 Task: Create a board button that creates a report in variable "Present-day slavery" with all cards using pattern "Present-day Slavery" group by due date.
Action: Mouse moved to (1277, 93)
Screenshot: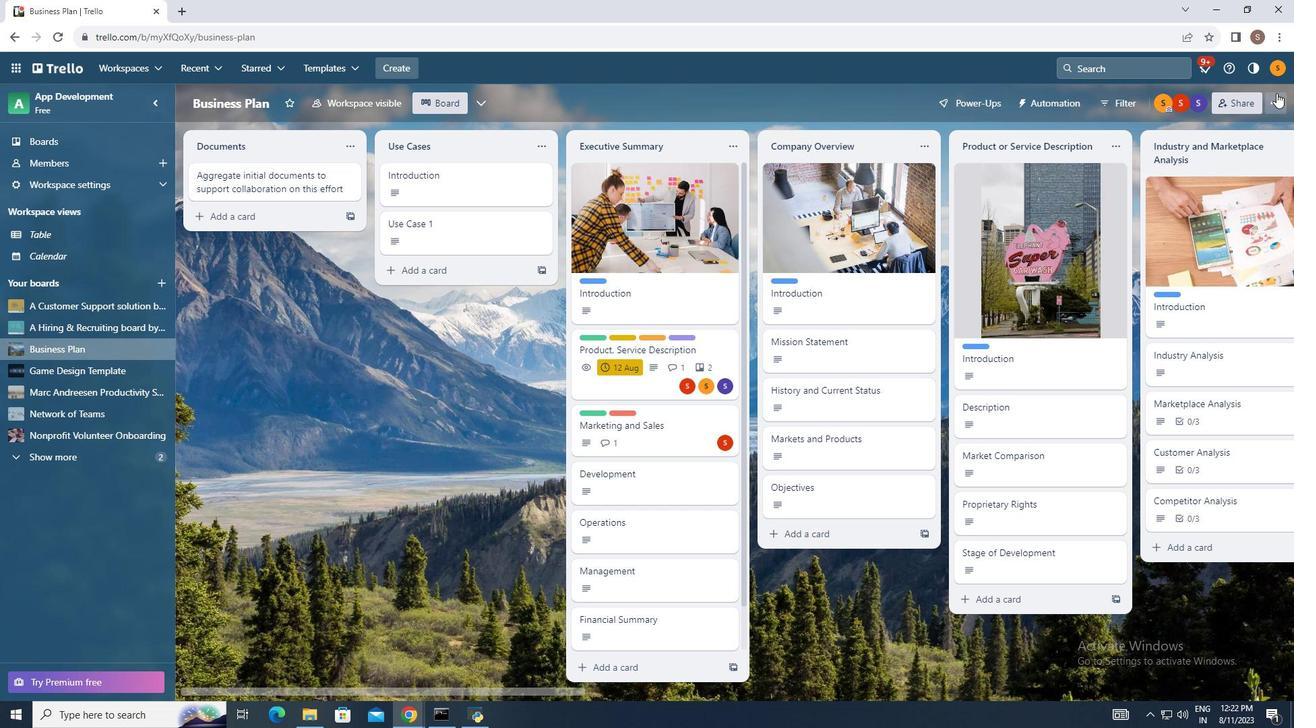 
Action: Mouse pressed left at (1277, 93)
Screenshot: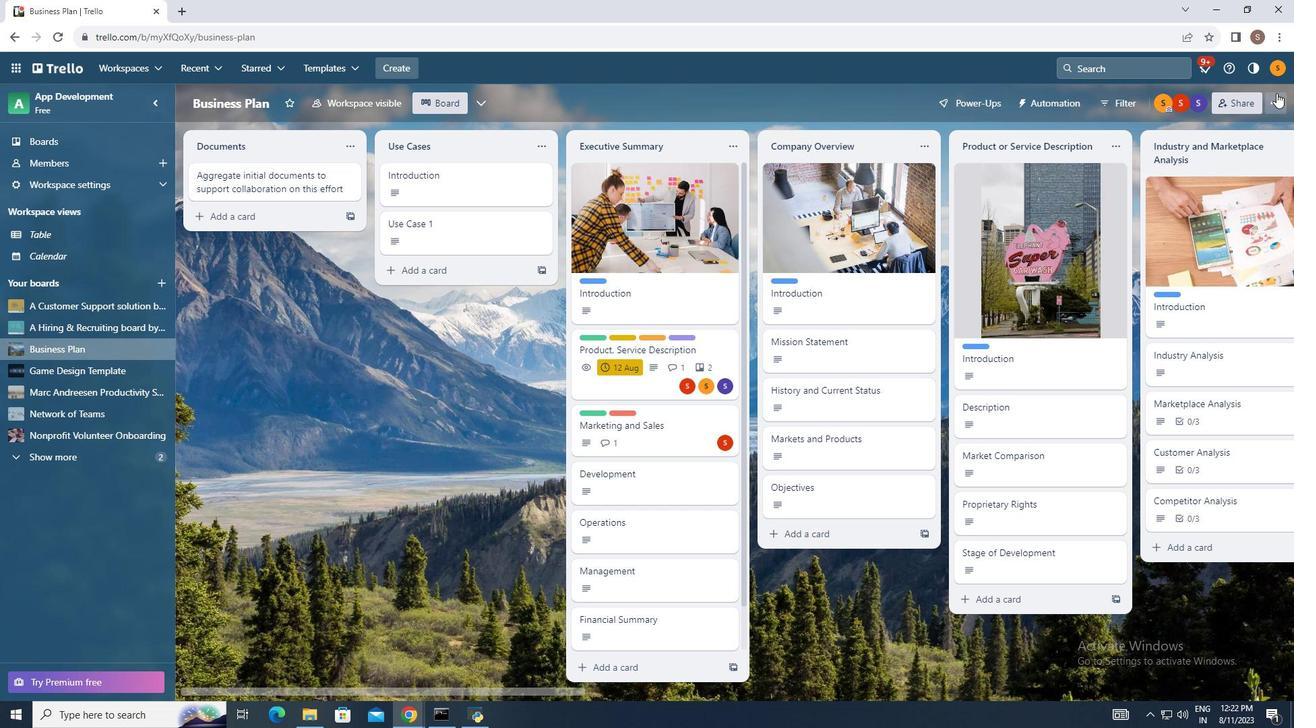 
Action: Mouse moved to (1161, 275)
Screenshot: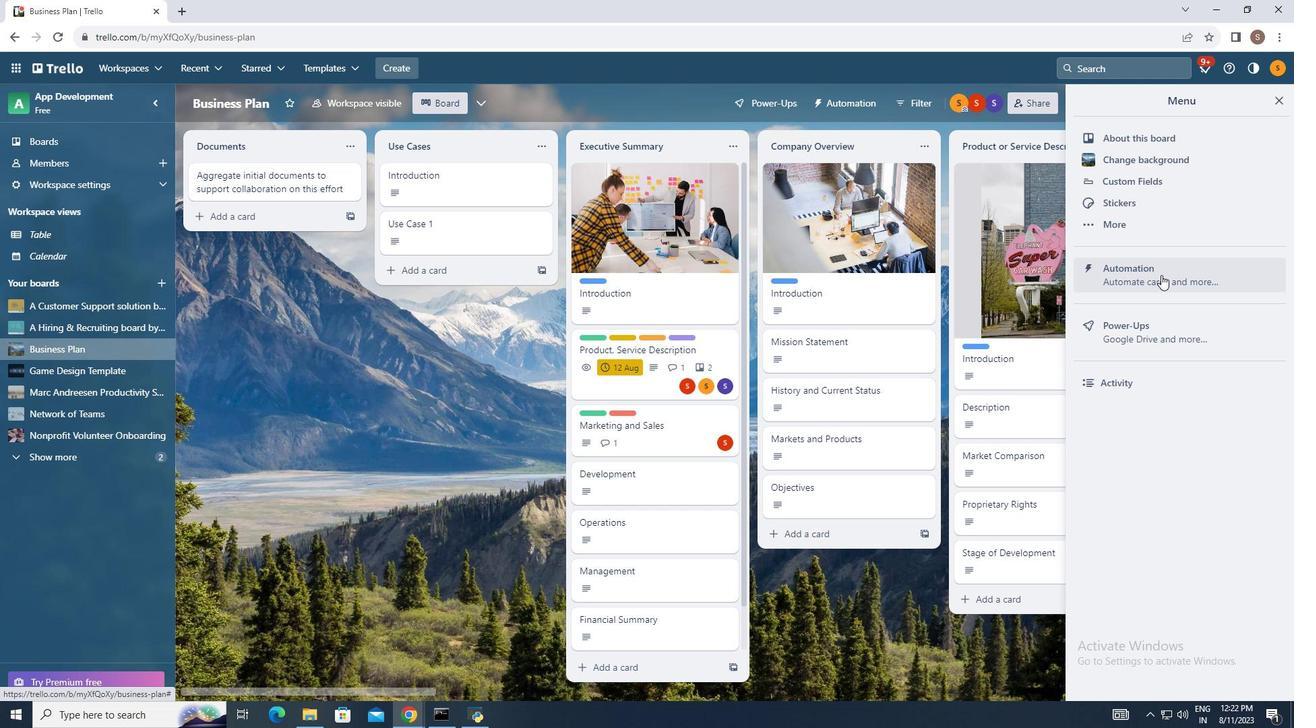 
Action: Mouse pressed left at (1161, 275)
Screenshot: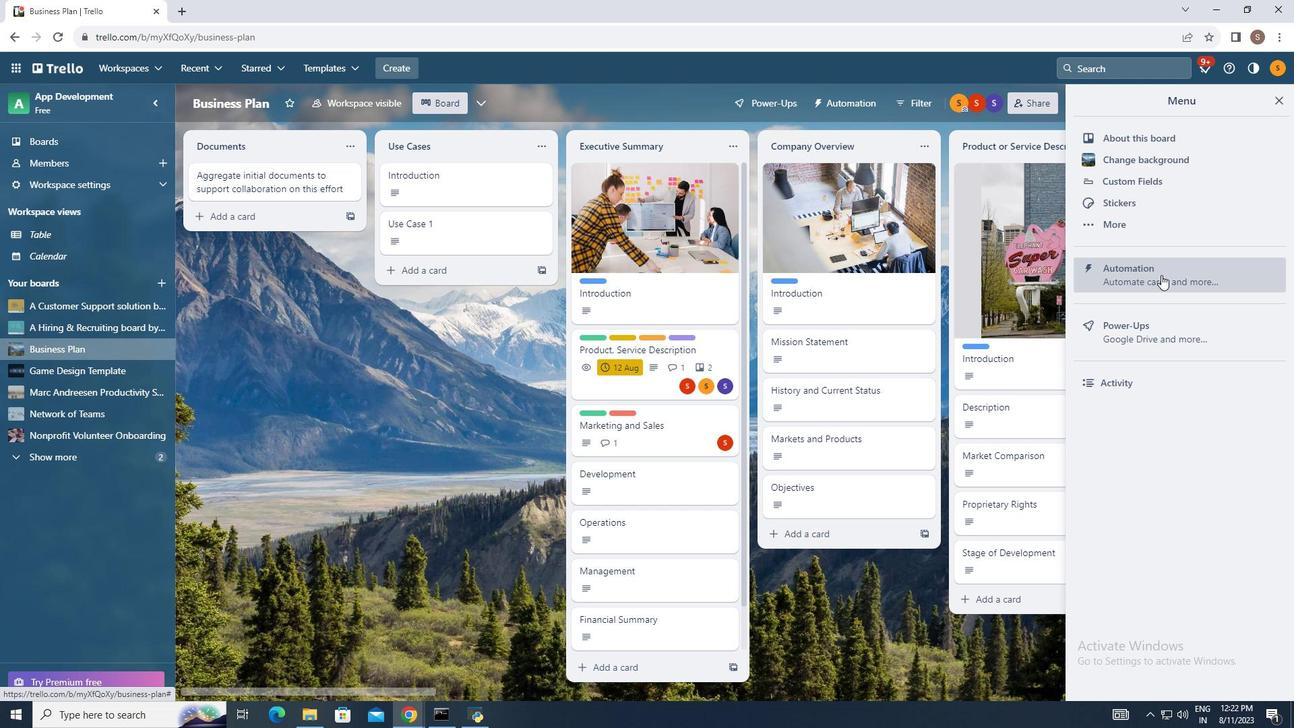
Action: Mouse moved to (238, 352)
Screenshot: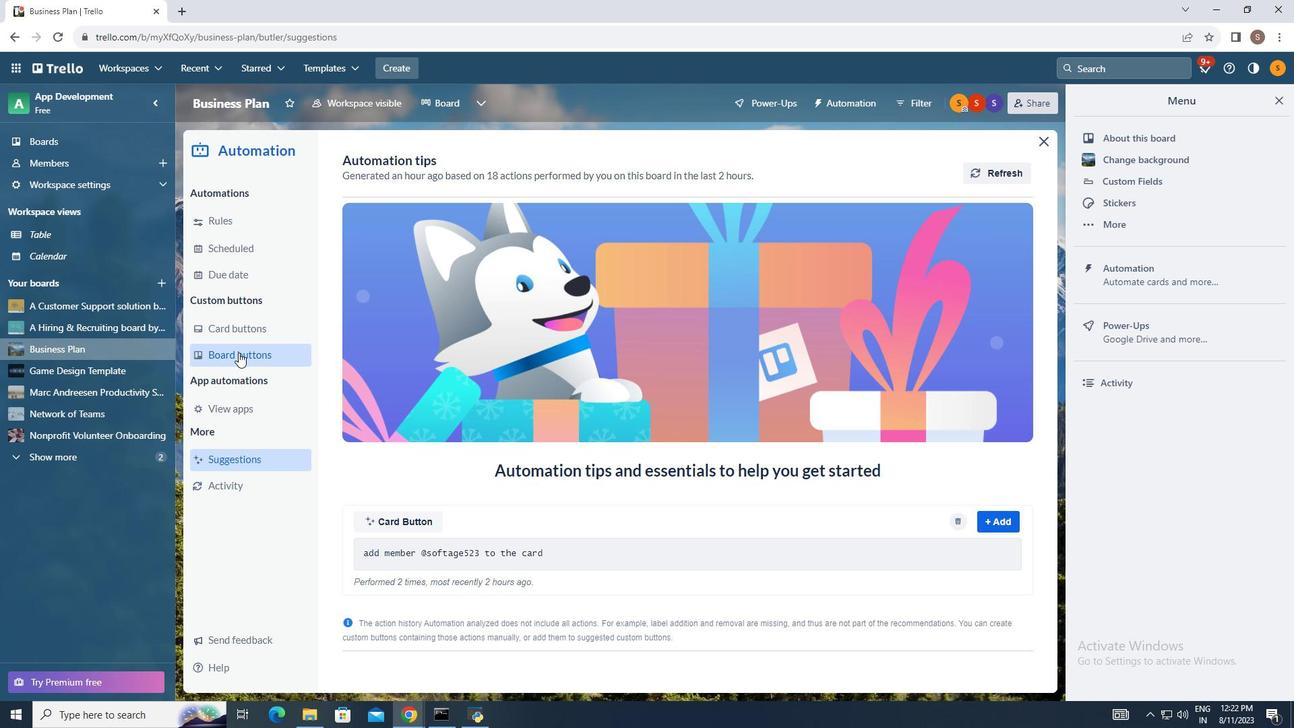
Action: Mouse pressed left at (238, 352)
Screenshot: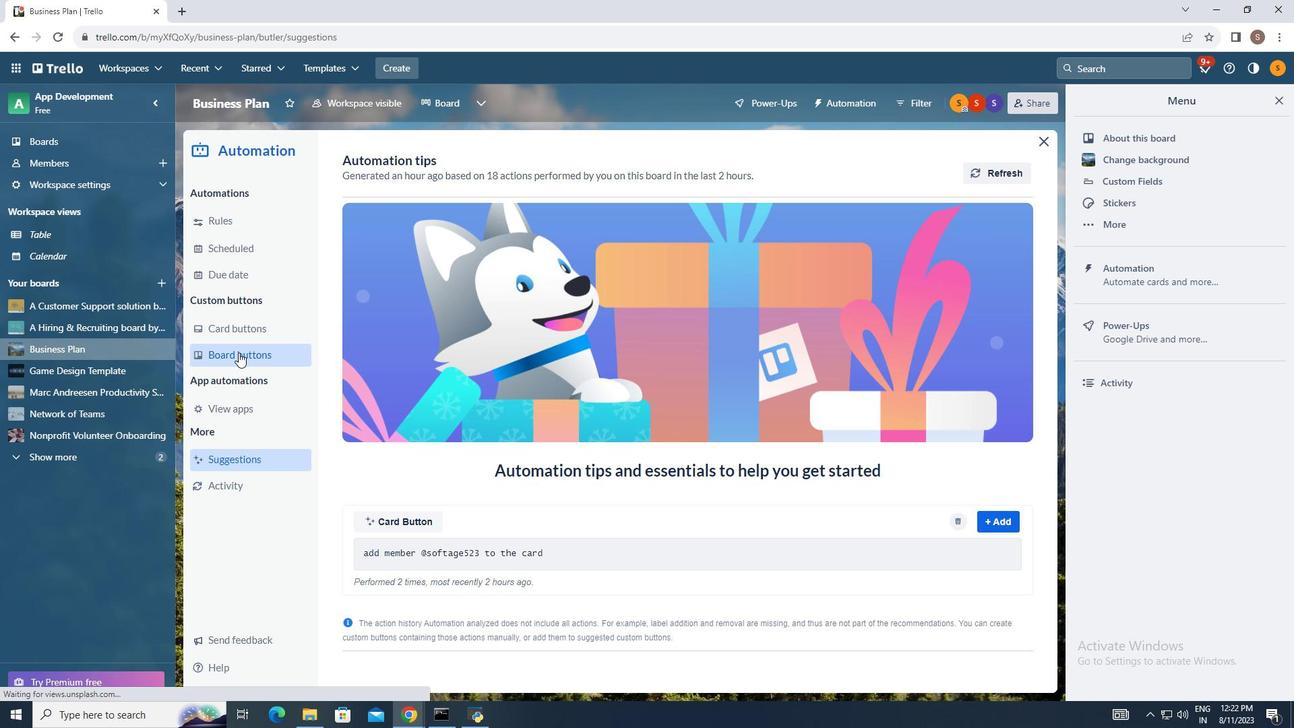 
Action: Mouse moved to (988, 165)
Screenshot: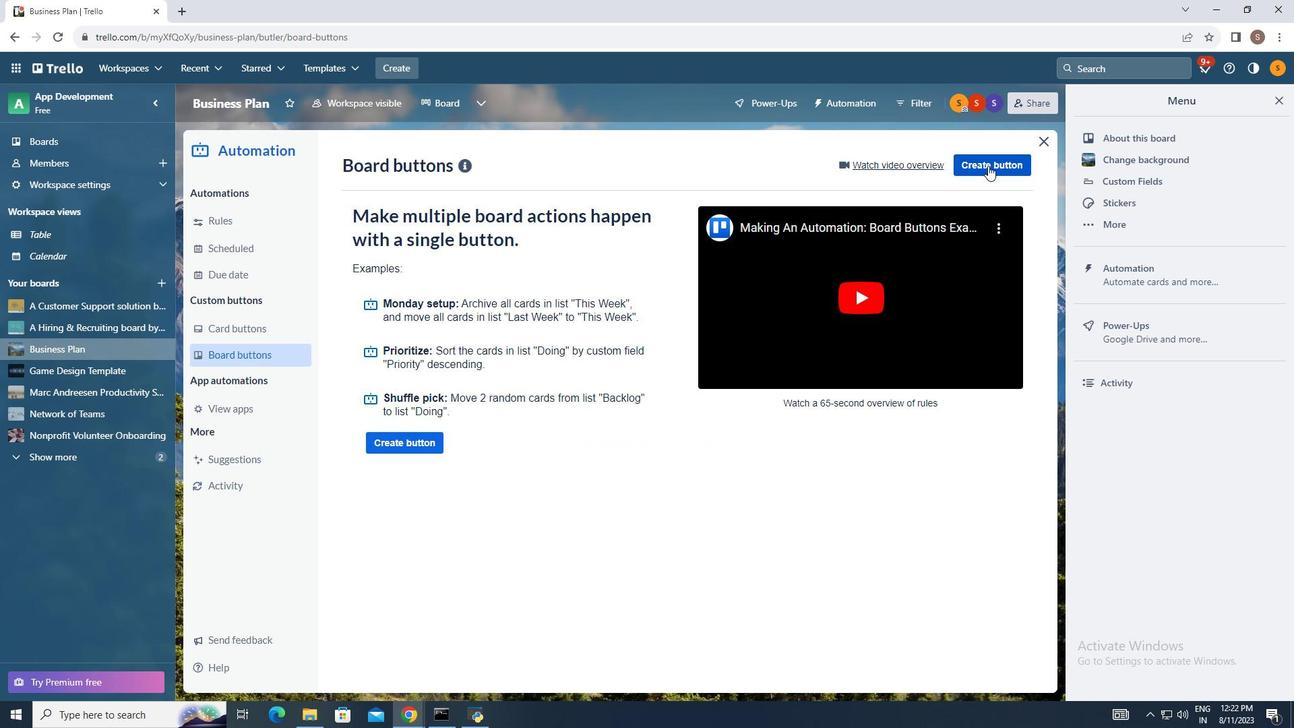 
Action: Mouse pressed left at (988, 165)
Screenshot: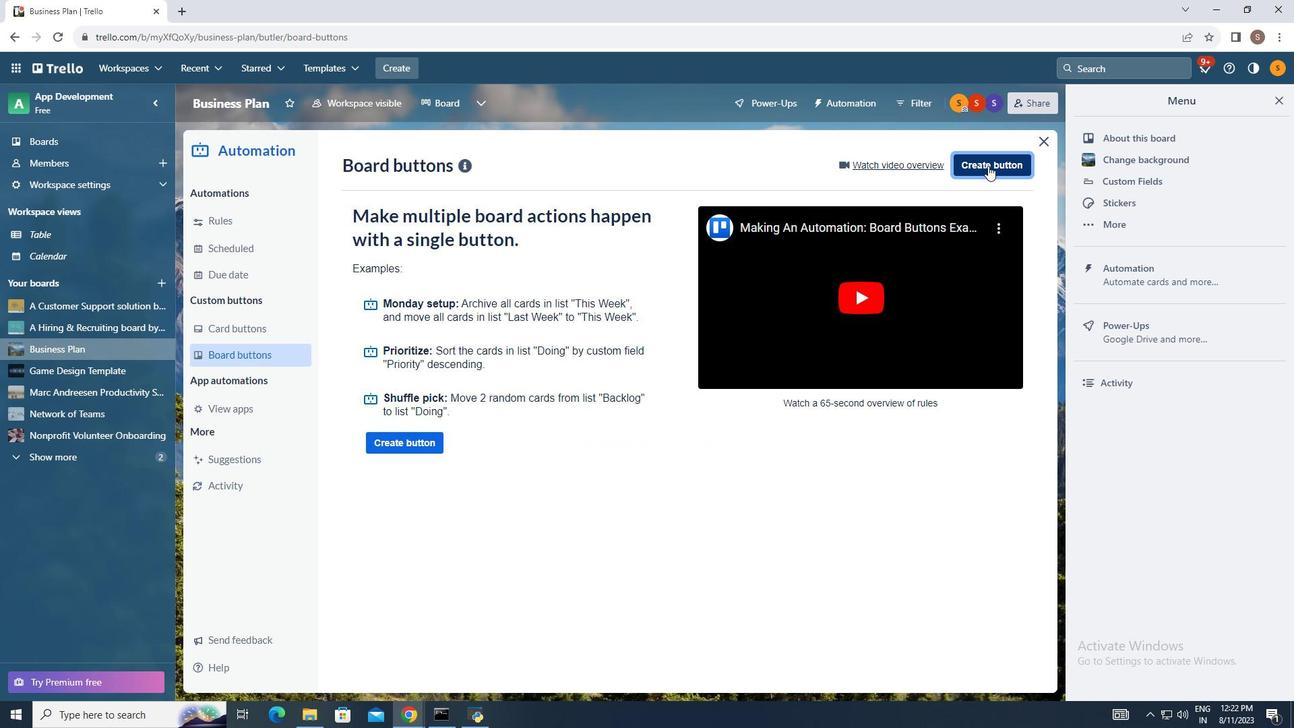 
Action: Mouse moved to (683, 337)
Screenshot: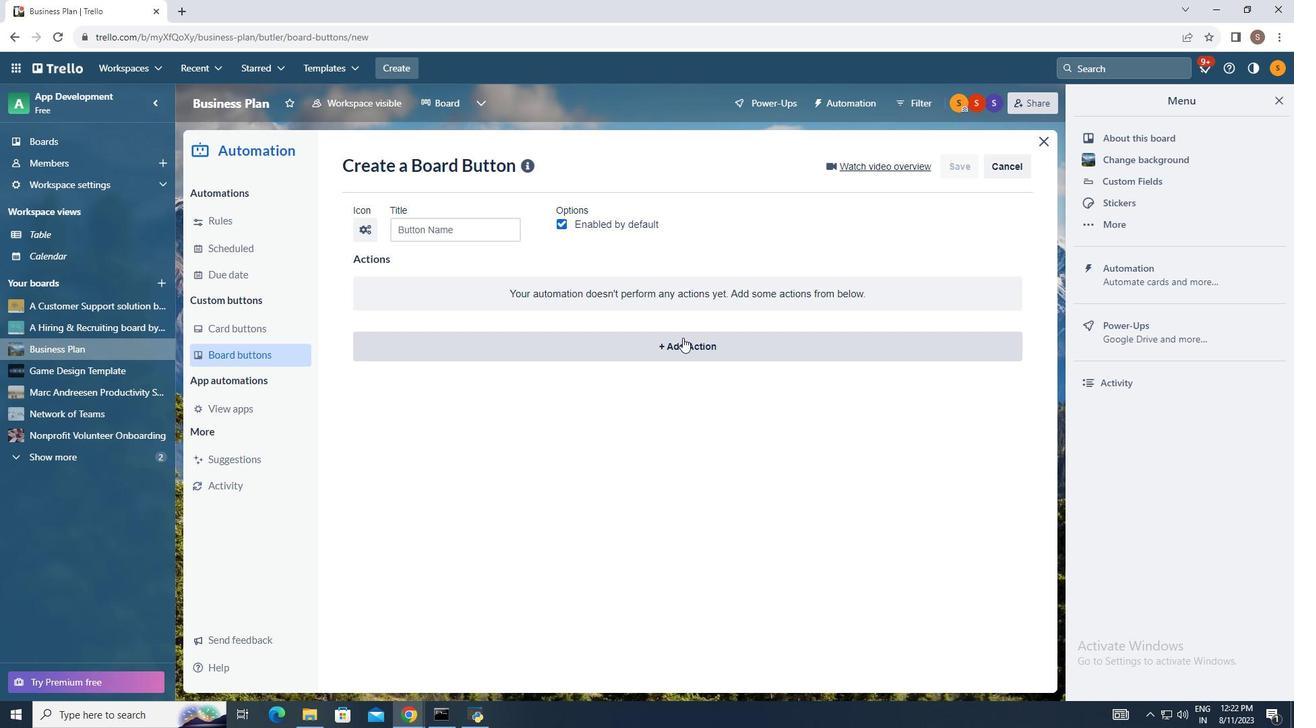 
Action: Mouse pressed left at (683, 337)
Screenshot: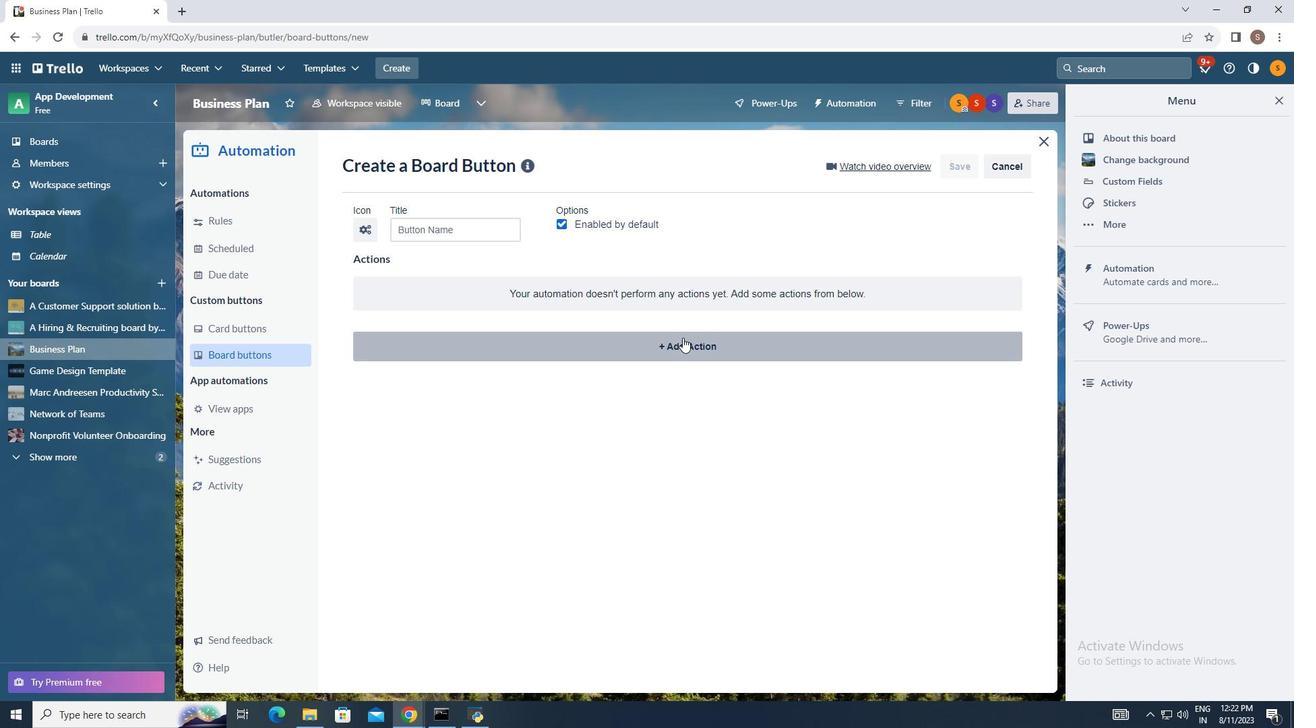 
Action: Mouse moved to (579, 390)
Screenshot: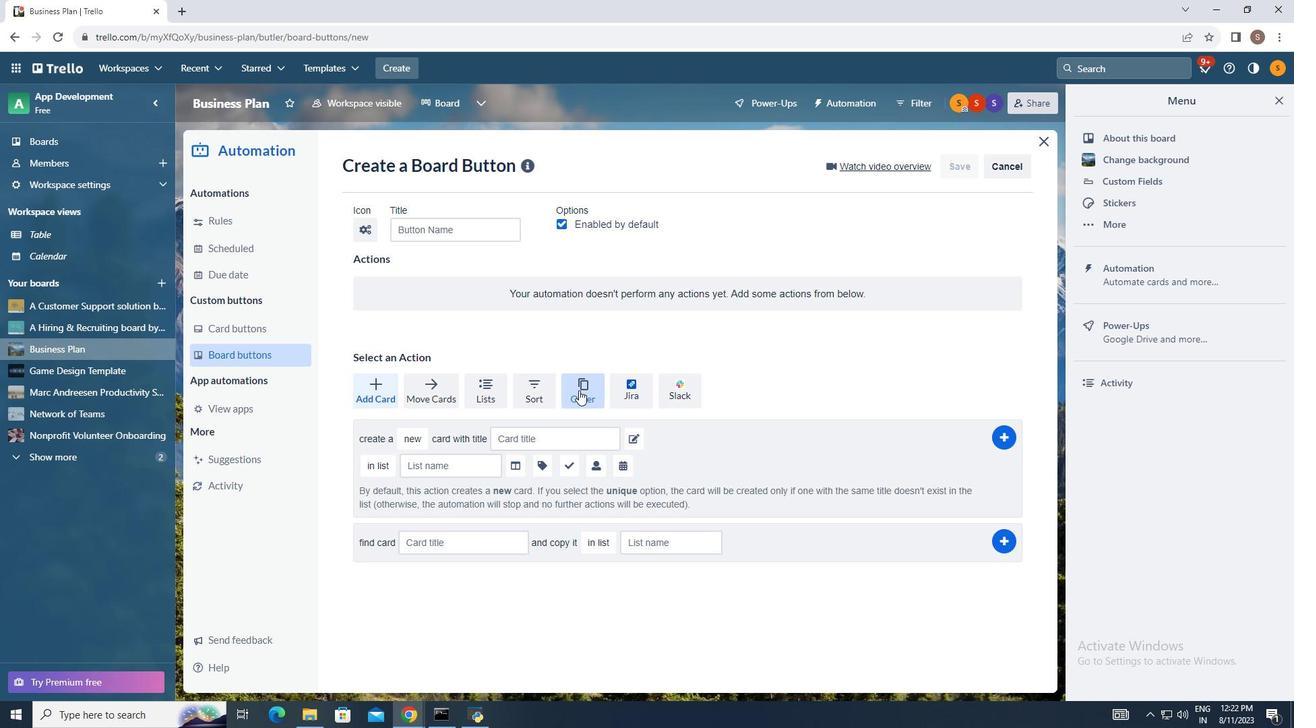 
Action: Mouse pressed left at (579, 390)
Screenshot: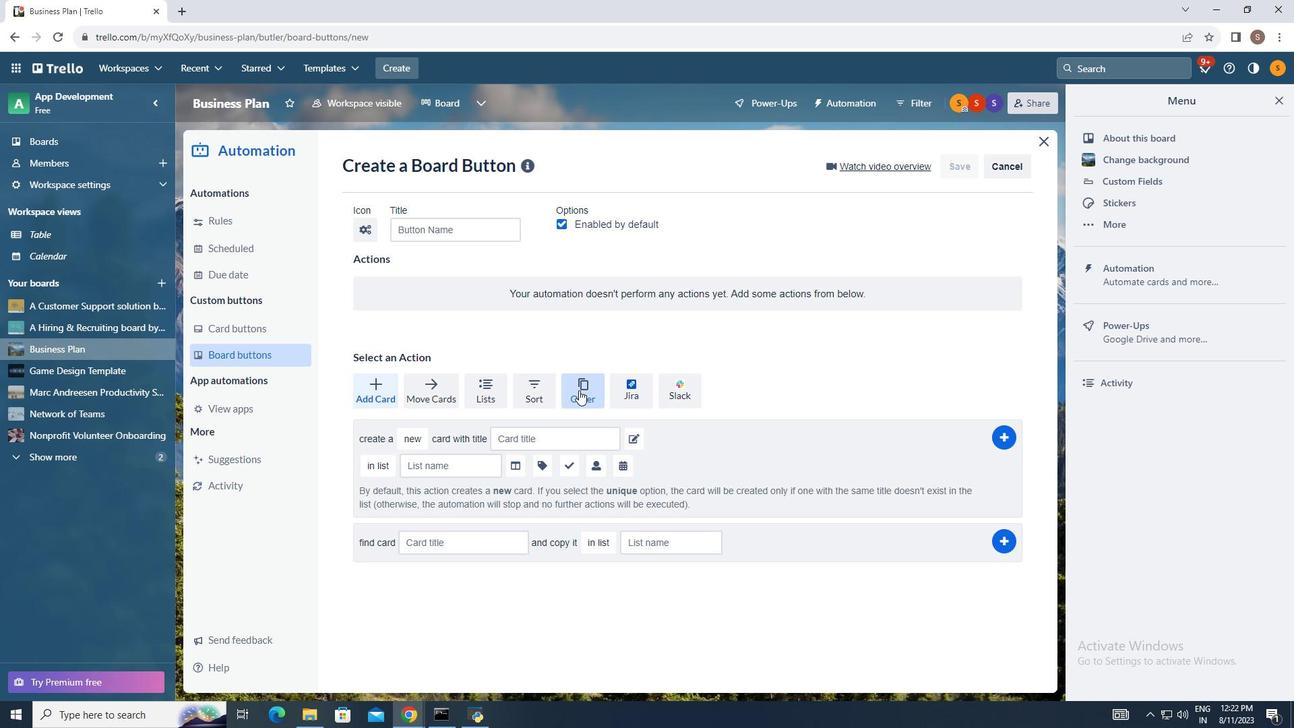 
Action: Mouse moved to (432, 439)
Screenshot: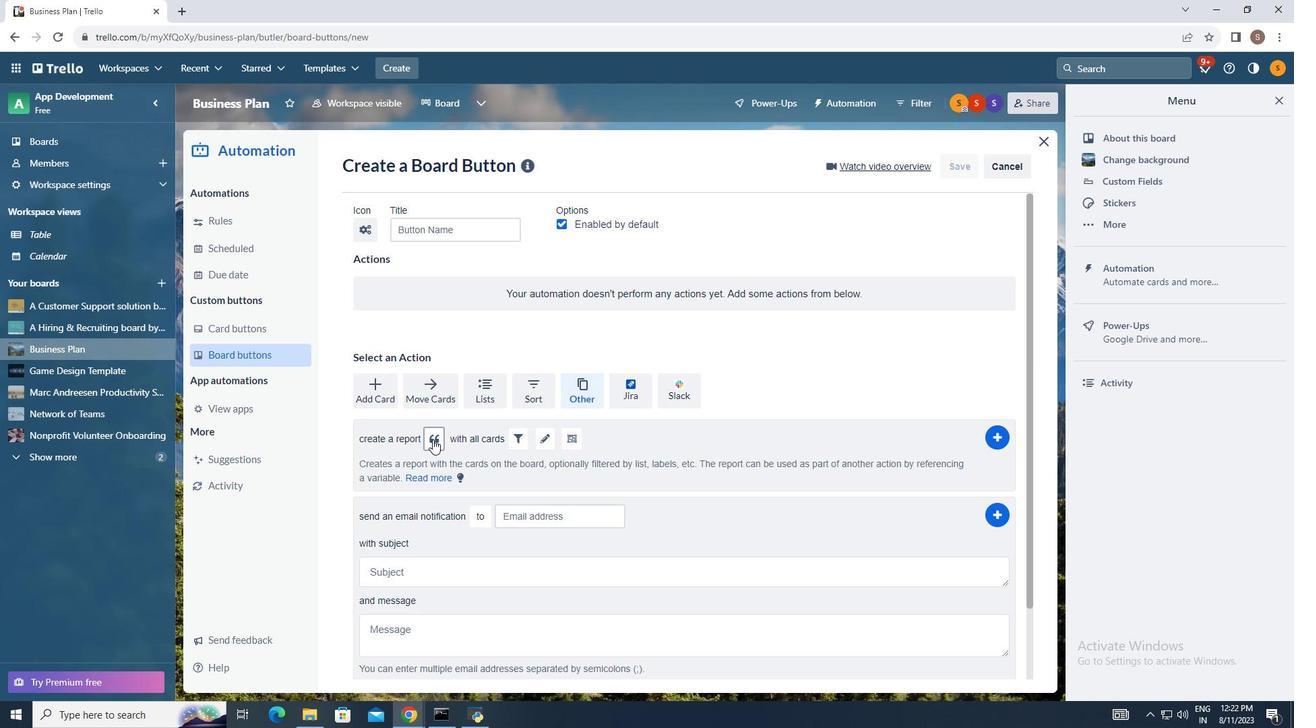 
Action: Mouse pressed left at (432, 439)
Screenshot: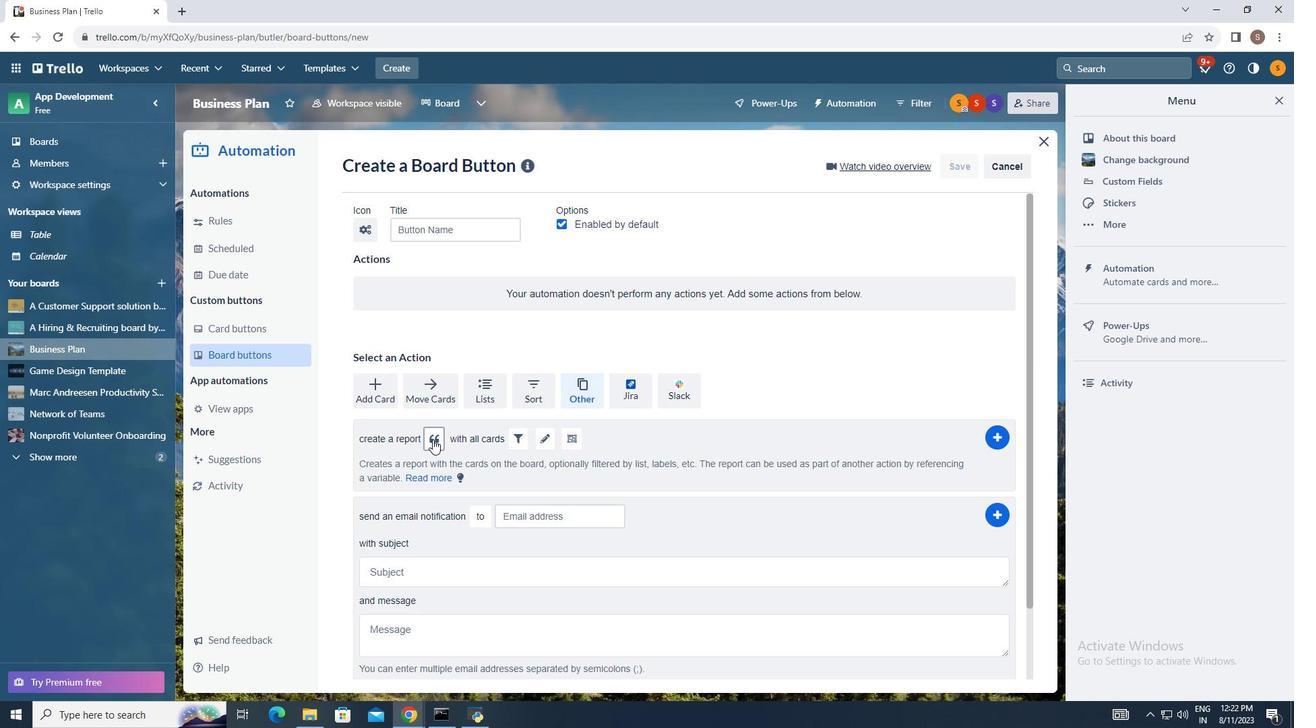 
Action: Mouse moved to (511, 440)
Screenshot: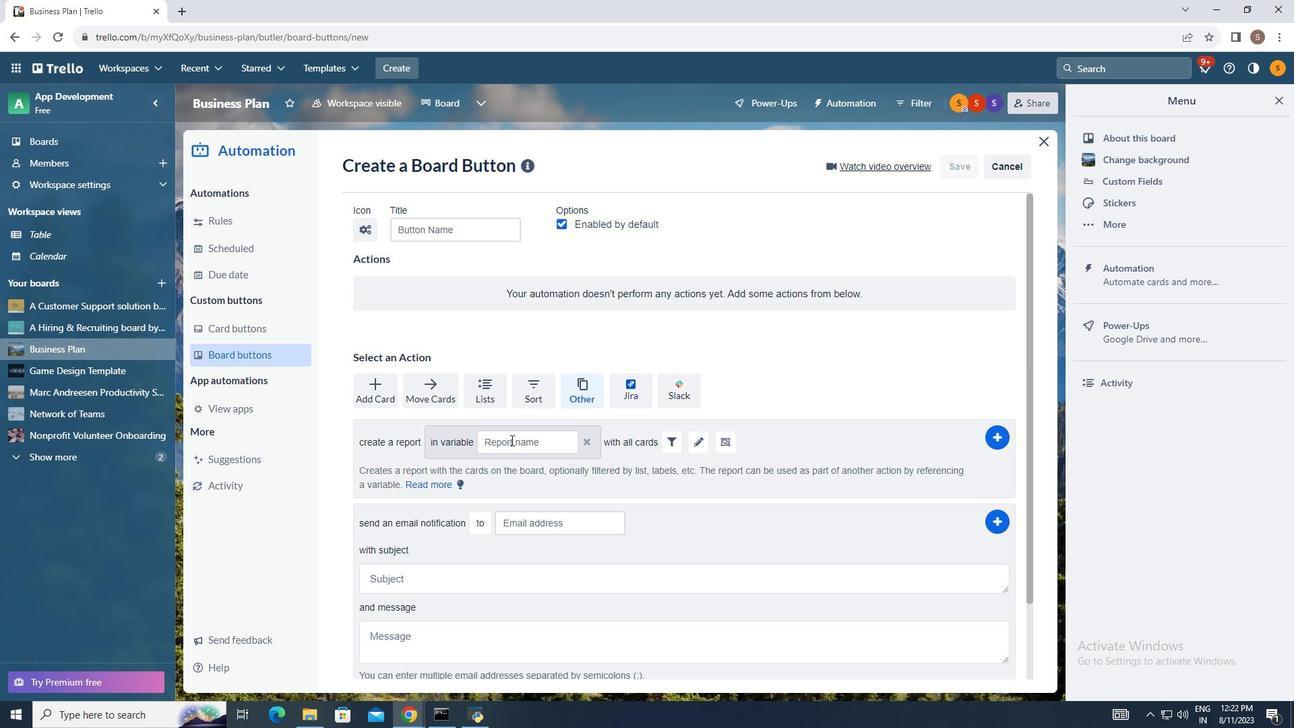 
Action: Mouse pressed left at (511, 440)
Screenshot: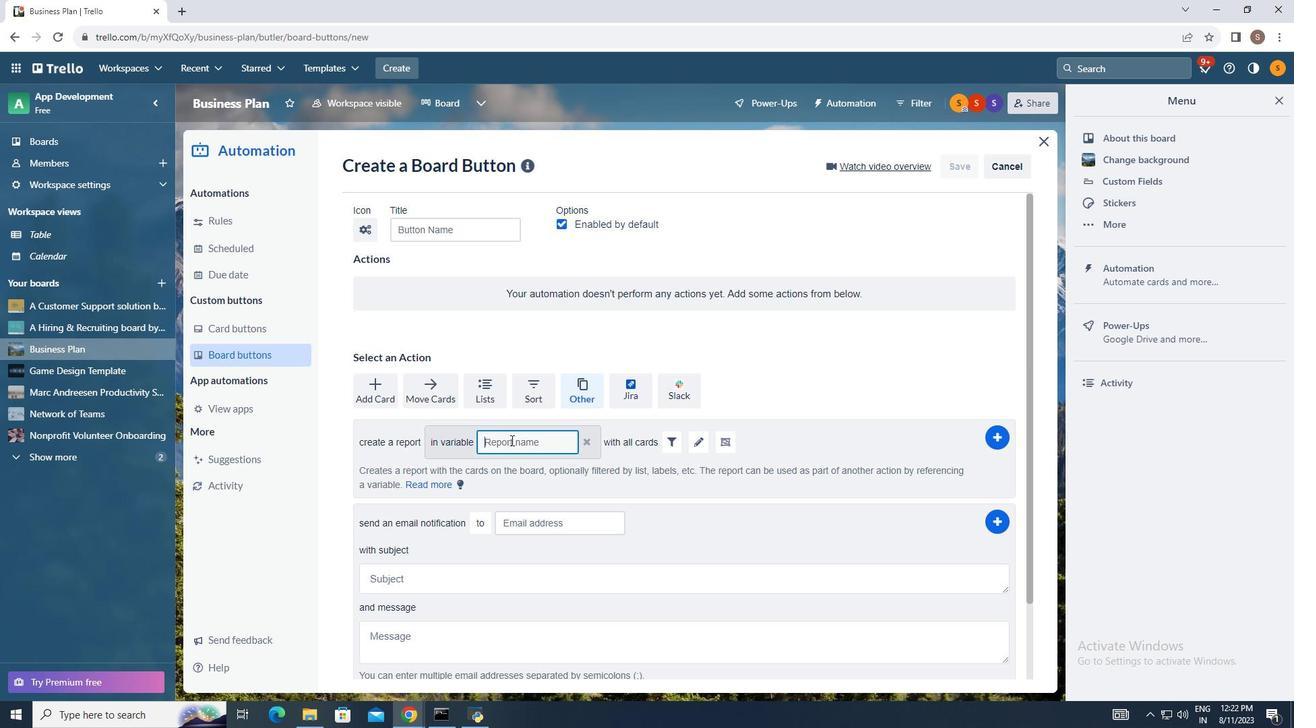 
Action: Mouse moved to (441, 490)
Screenshot: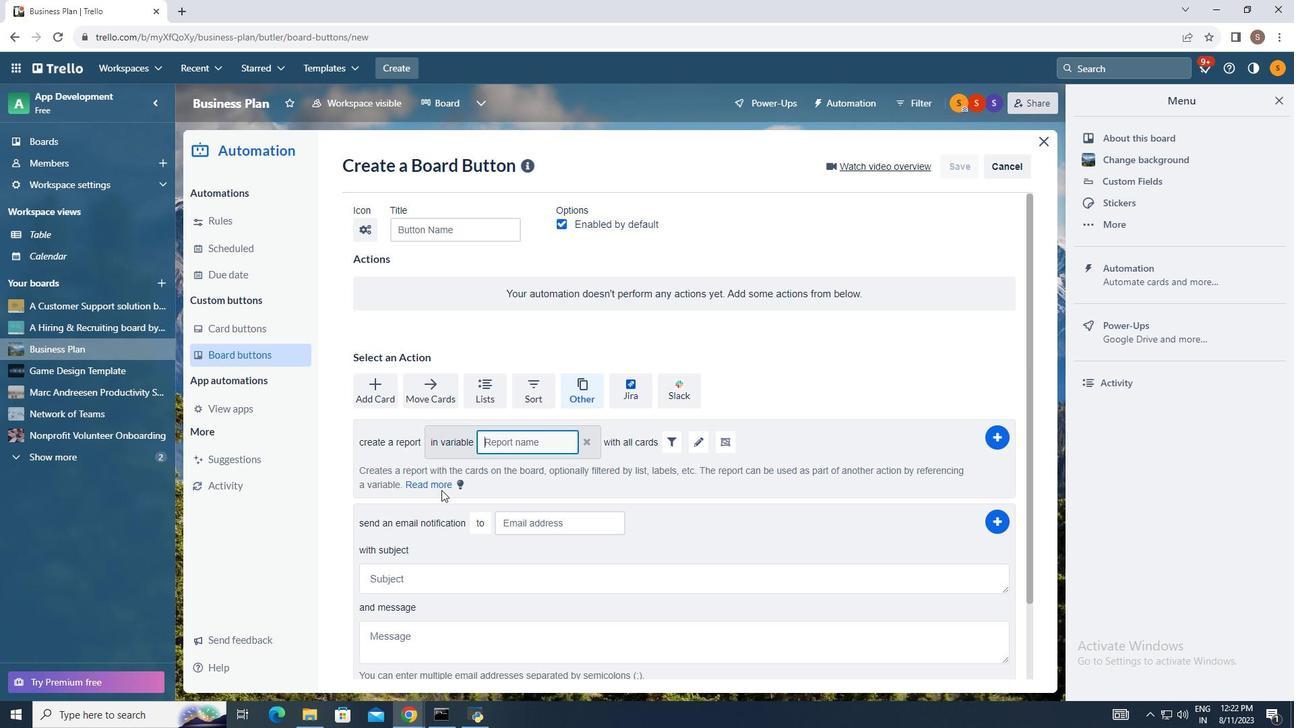 
Action: Key pressed <Key.shift>Present-day<Key.space>slavery
Screenshot: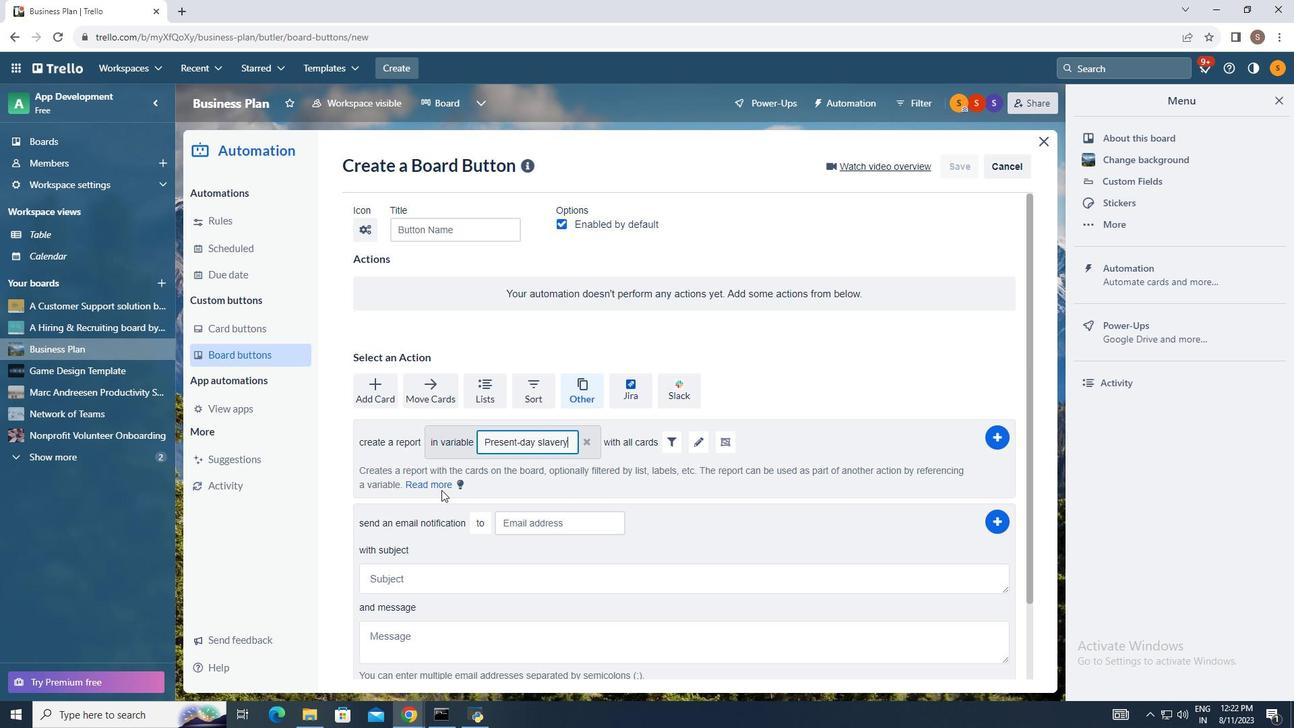 
Action: Mouse moved to (695, 443)
Screenshot: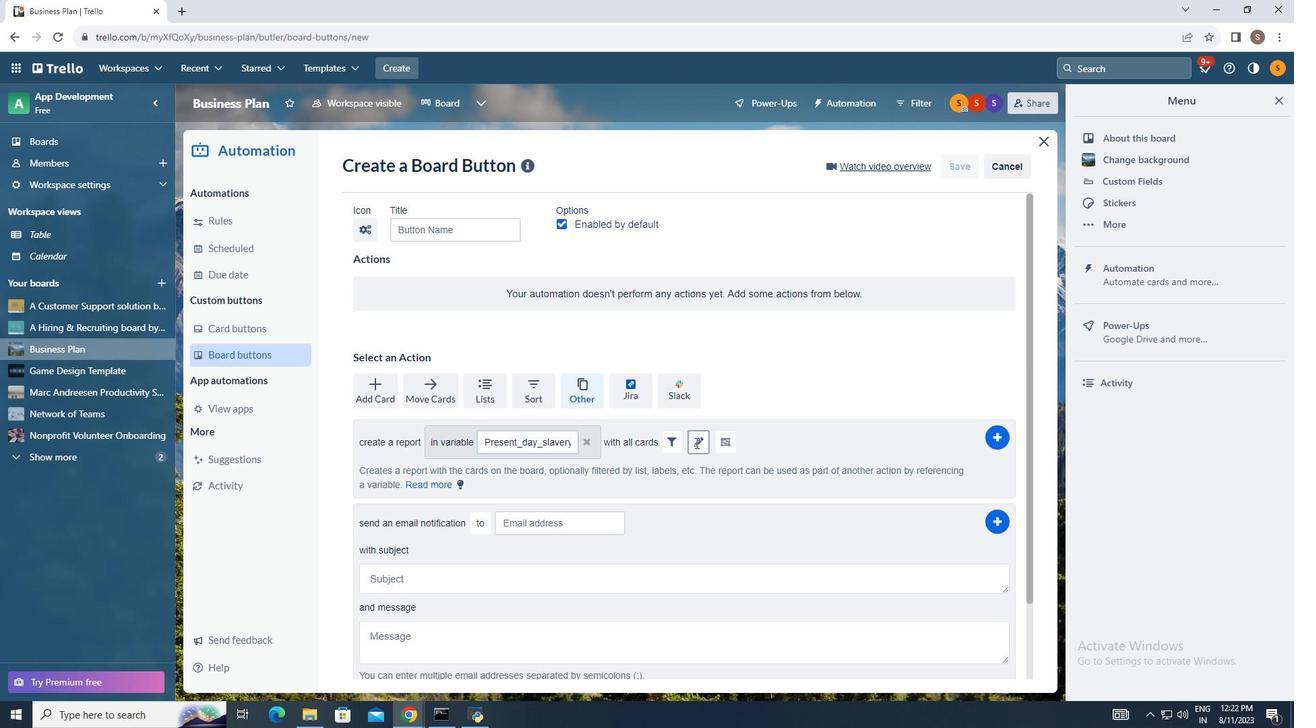 
Action: Mouse pressed left at (695, 443)
Screenshot: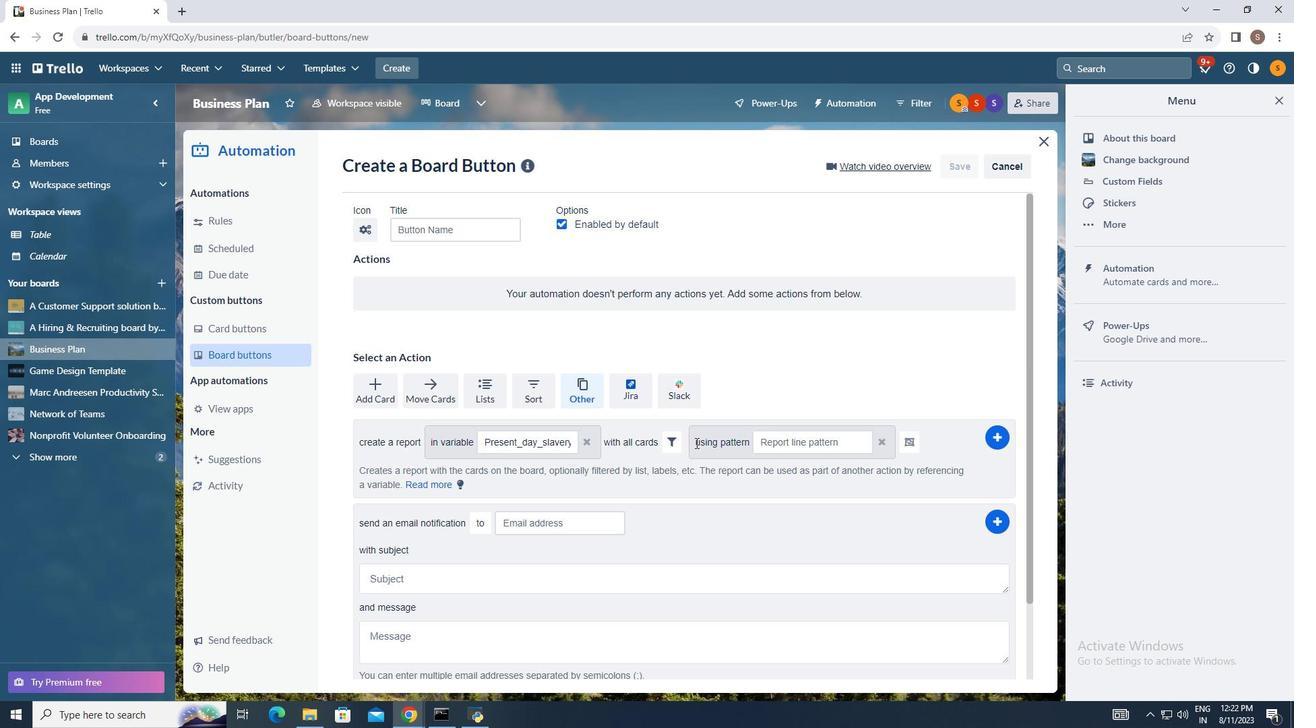 
Action: Mouse moved to (775, 444)
Screenshot: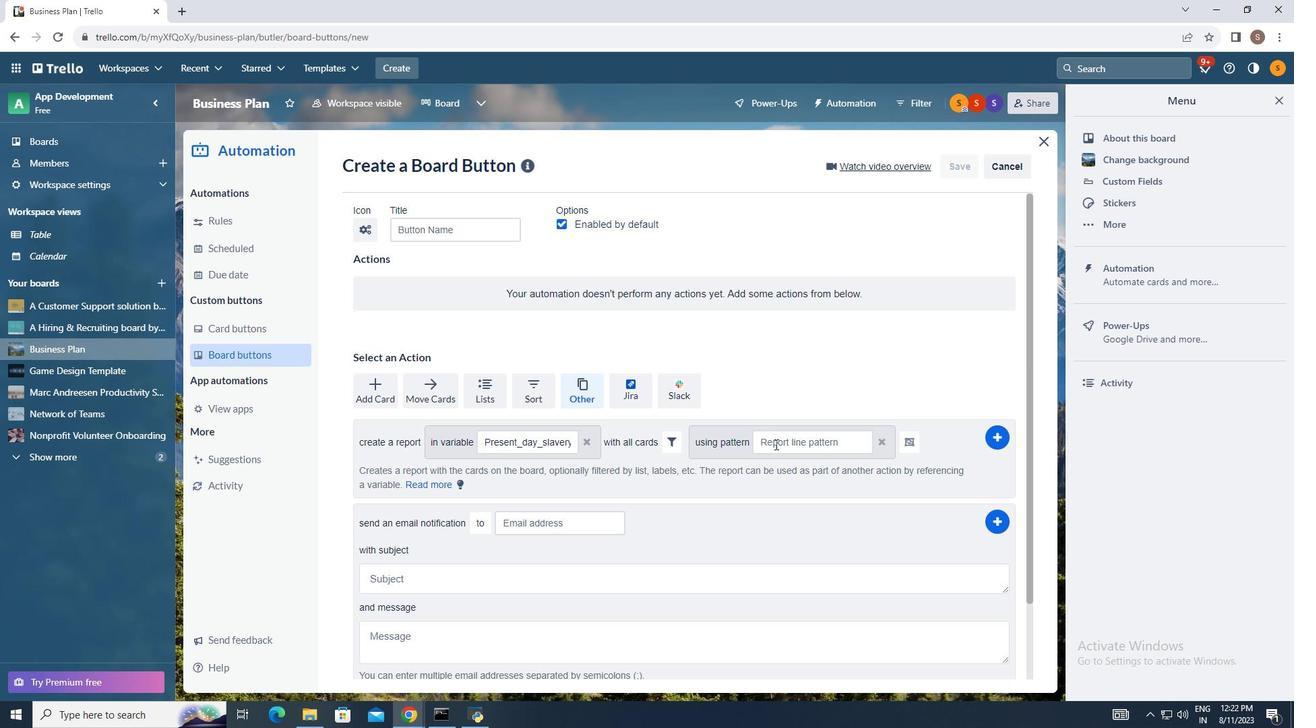 
Action: Mouse pressed left at (775, 444)
Screenshot: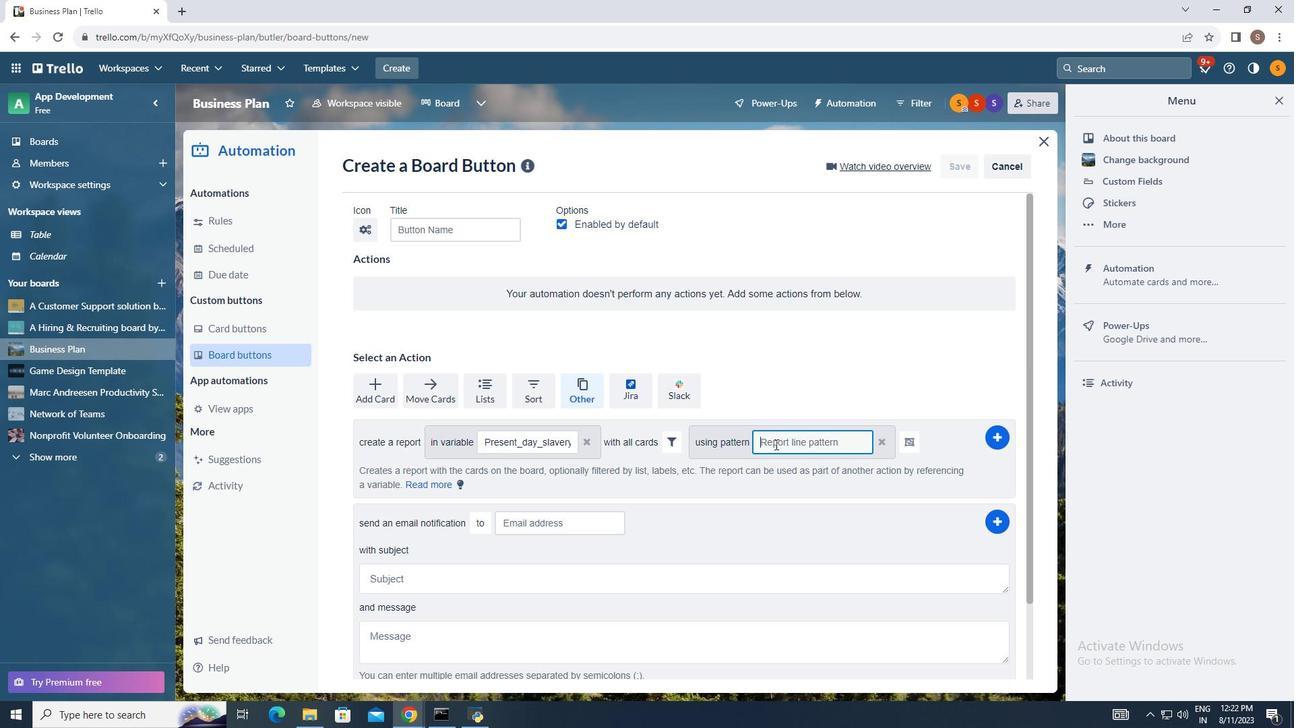 
Action: Mouse moved to (647, 532)
Screenshot: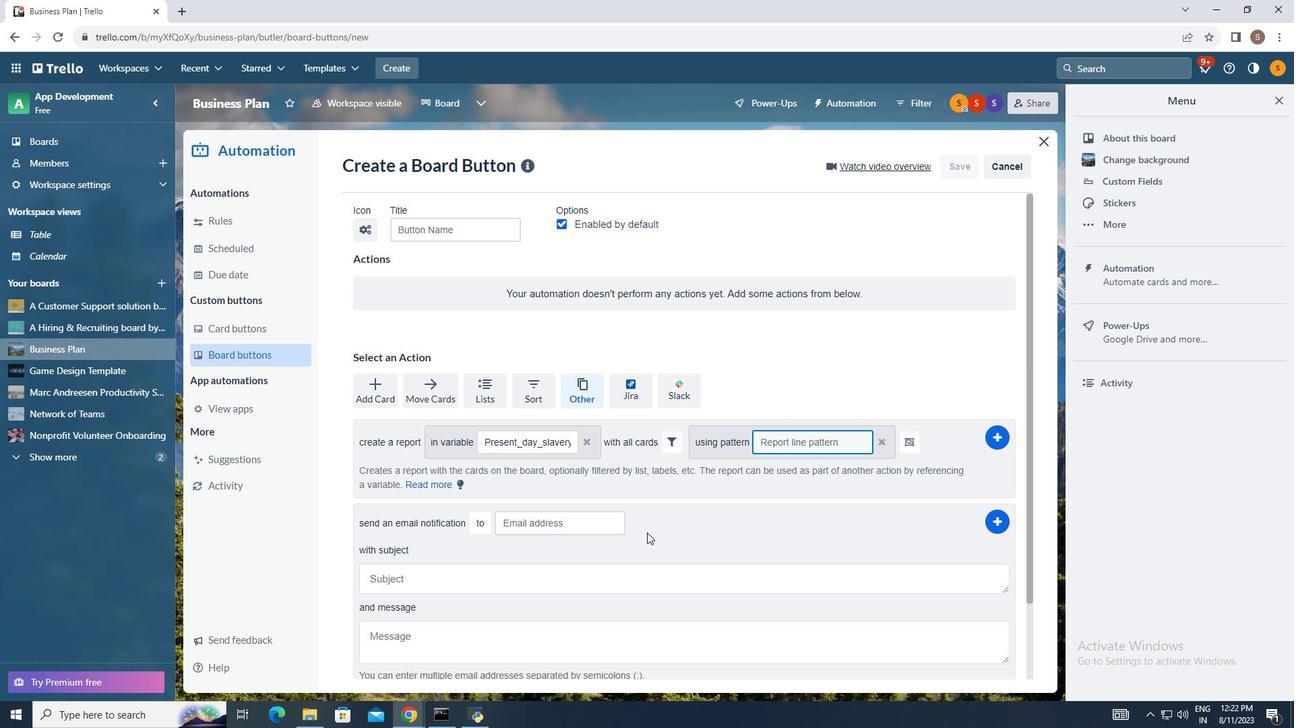 
Action: Key pressed <Key.shift>p<Key.backspace><Key.shift>Present-day<Key.space><Key.shift_r>Slavery
Screenshot: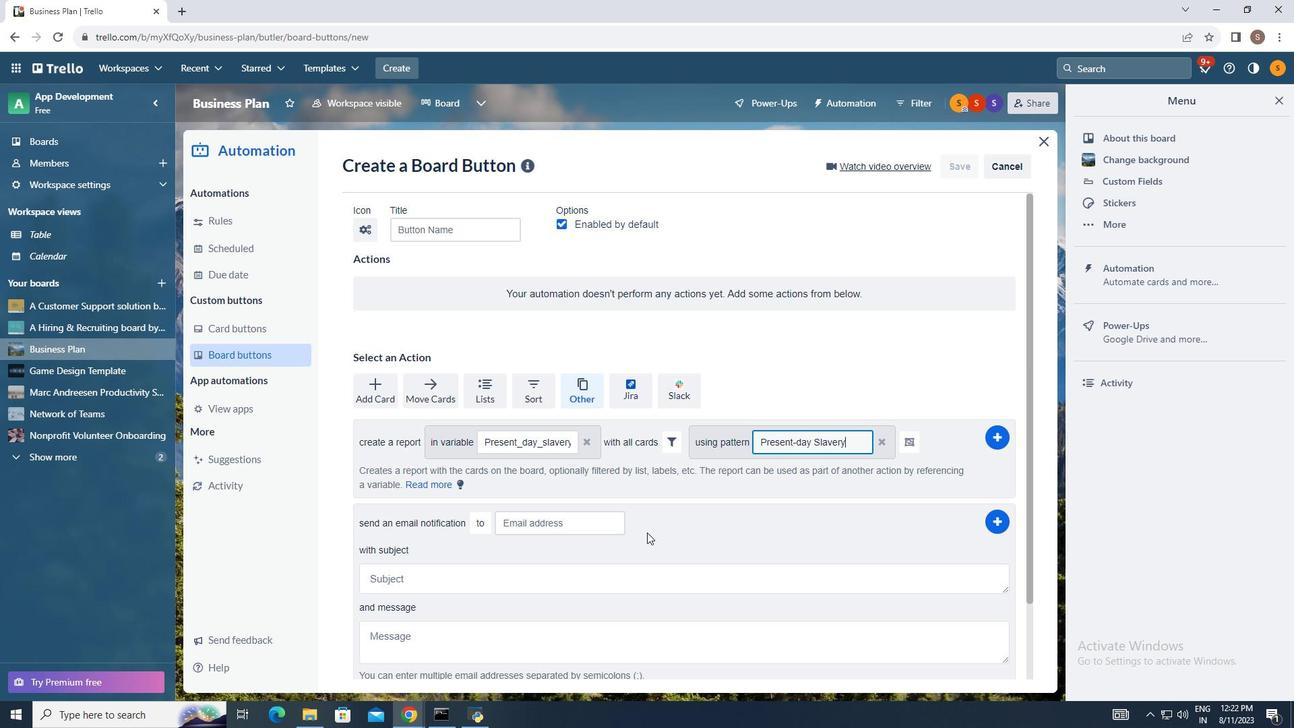 
Action: Mouse moved to (911, 438)
Screenshot: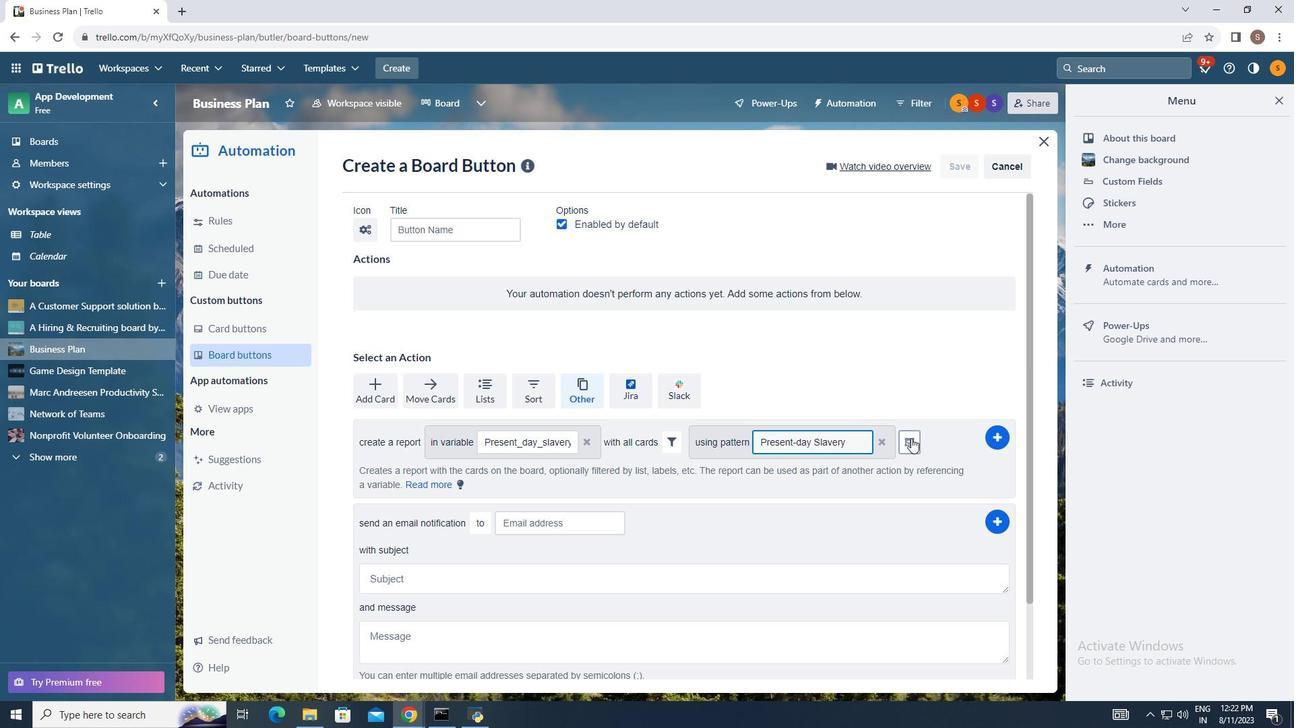 
Action: Mouse pressed left at (911, 438)
Screenshot: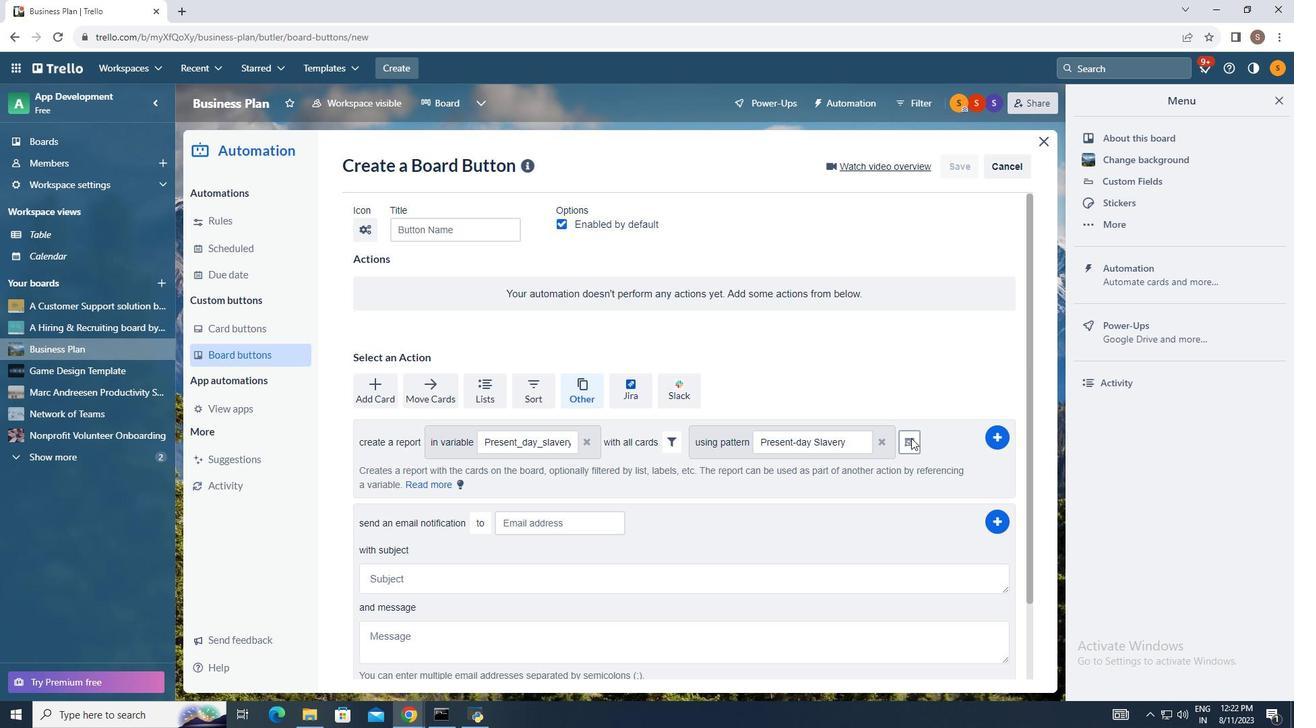 
Action: Mouse moved to (422, 534)
Screenshot: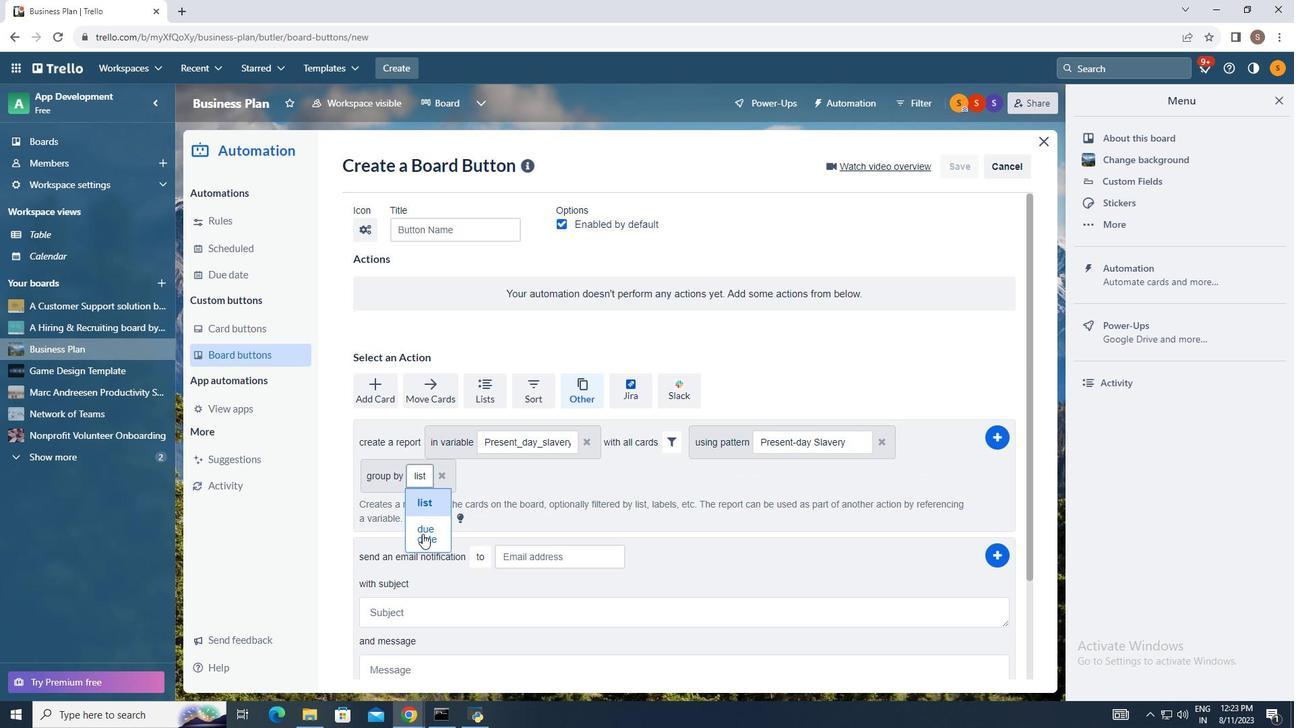 
Action: Mouse pressed left at (422, 534)
Screenshot: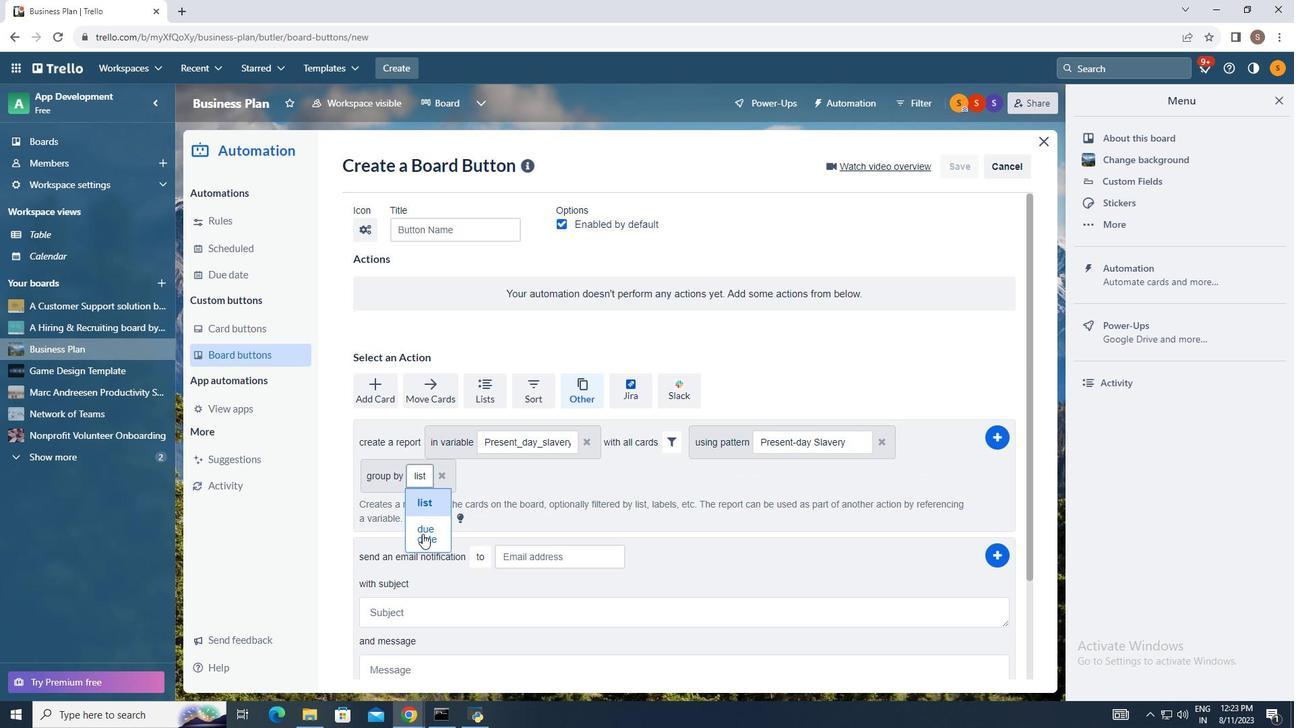 
Action: Mouse moved to (995, 439)
Screenshot: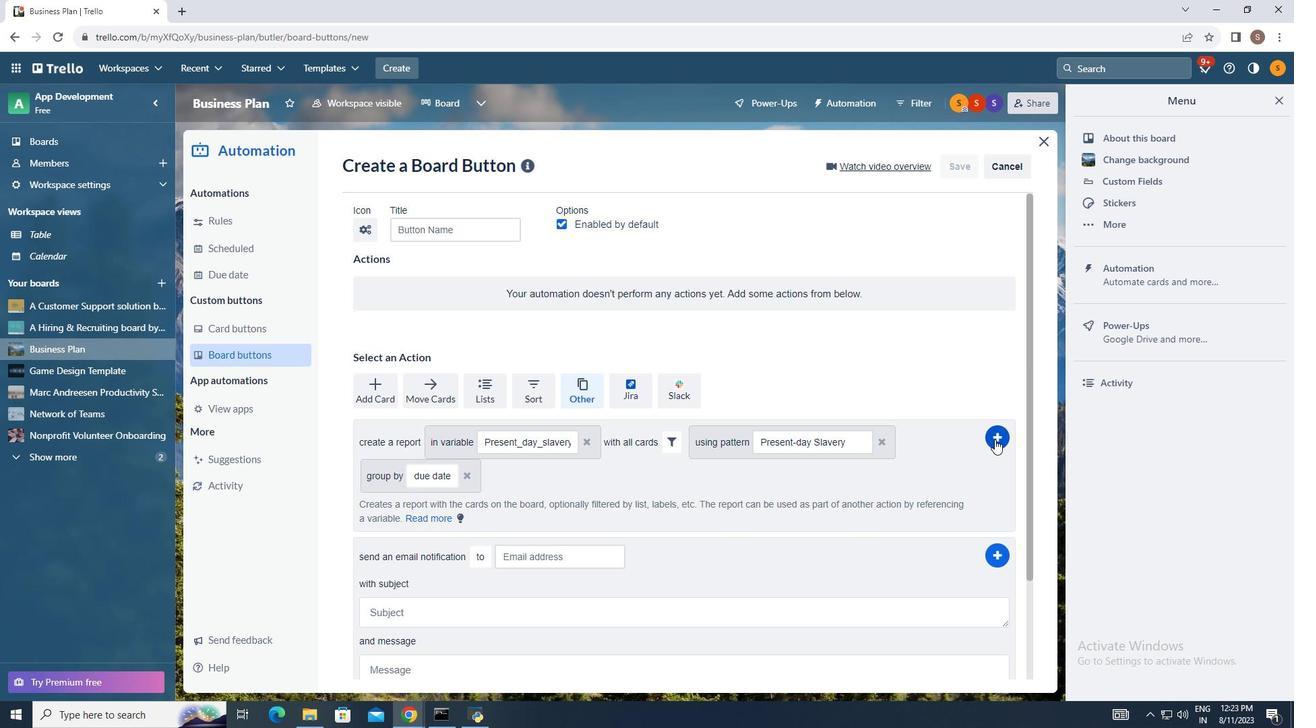 
Action: Mouse pressed left at (995, 439)
Screenshot: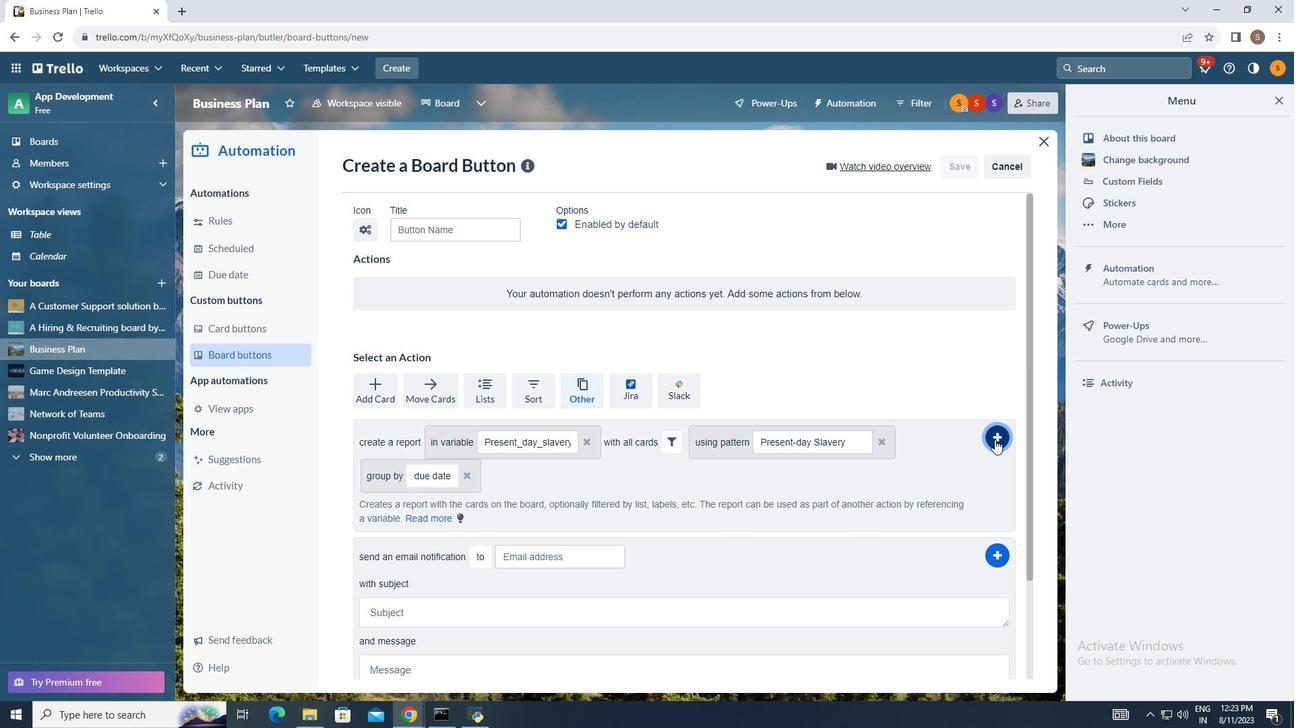 
Action: Mouse moved to (926, 441)
Screenshot: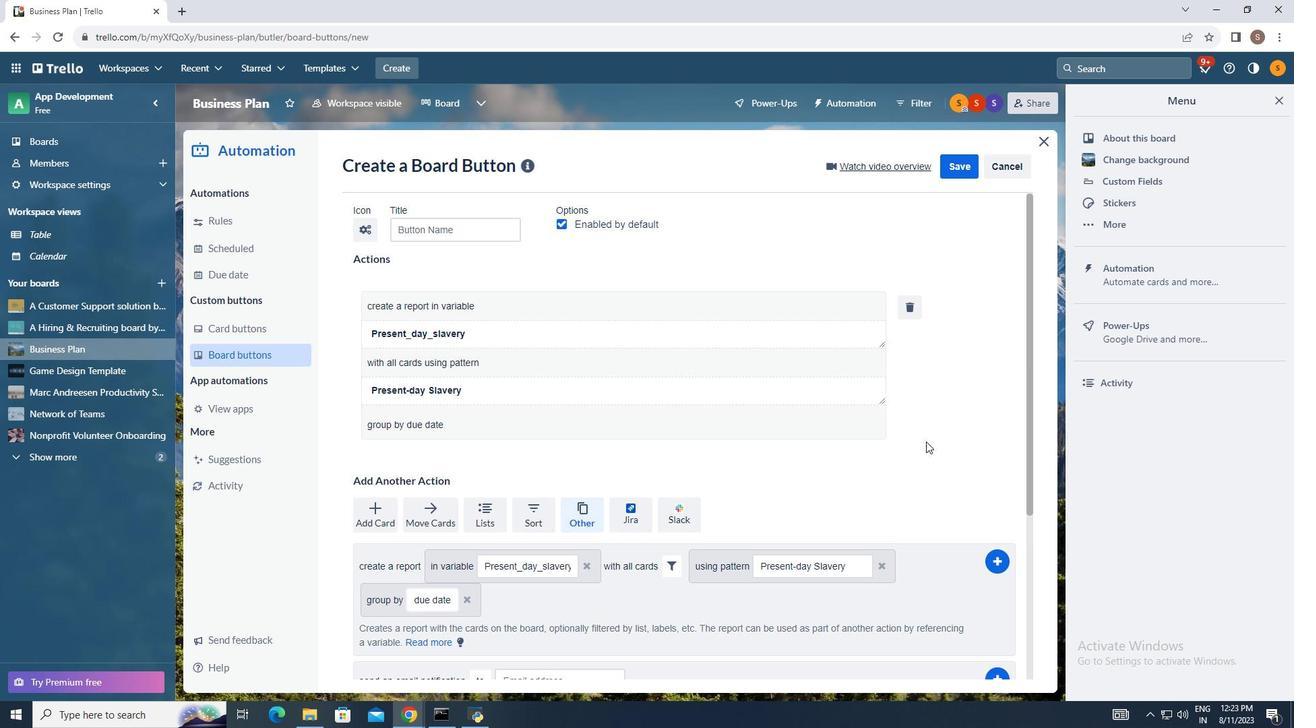 
